 Task: Use the formula "ISNUMBER" in spreadsheet "Project portfolio".
Action: Mouse moved to (147, 236)
Screenshot: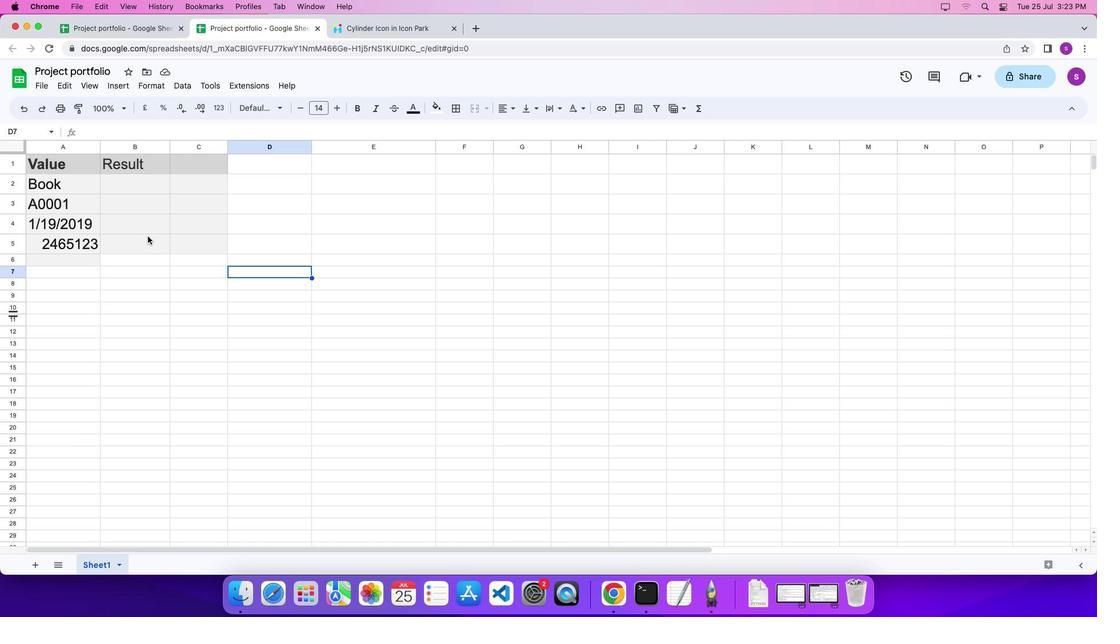 
Action: Mouse pressed left at (147, 236)
Screenshot: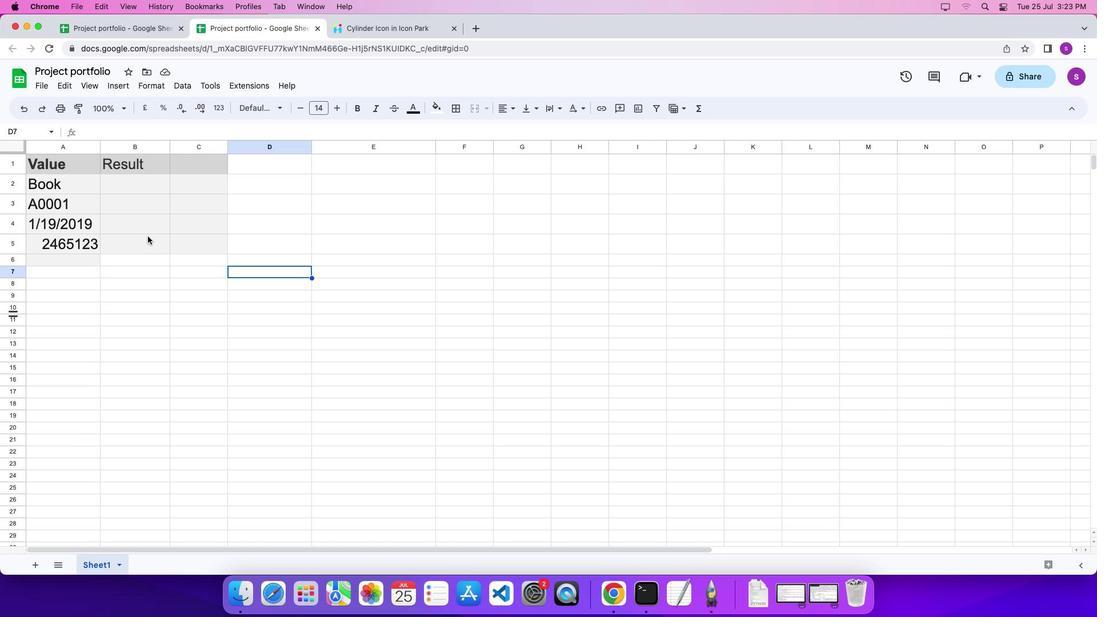 
Action: Mouse pressed left at (147, 236)
Screenshot: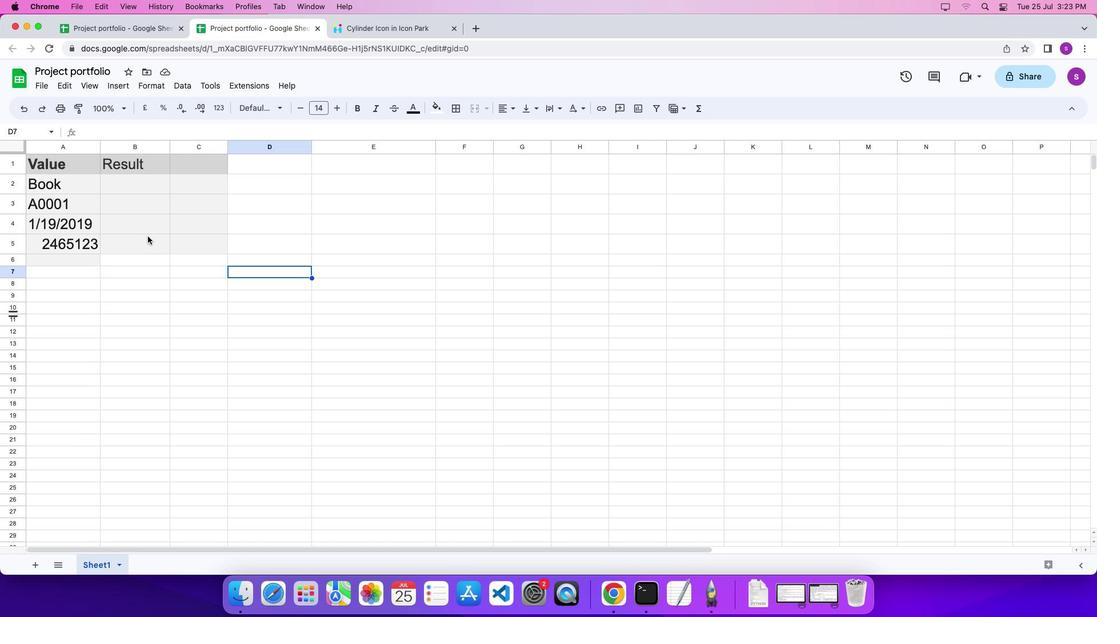 
Action: Key pressed '='
Screenshot: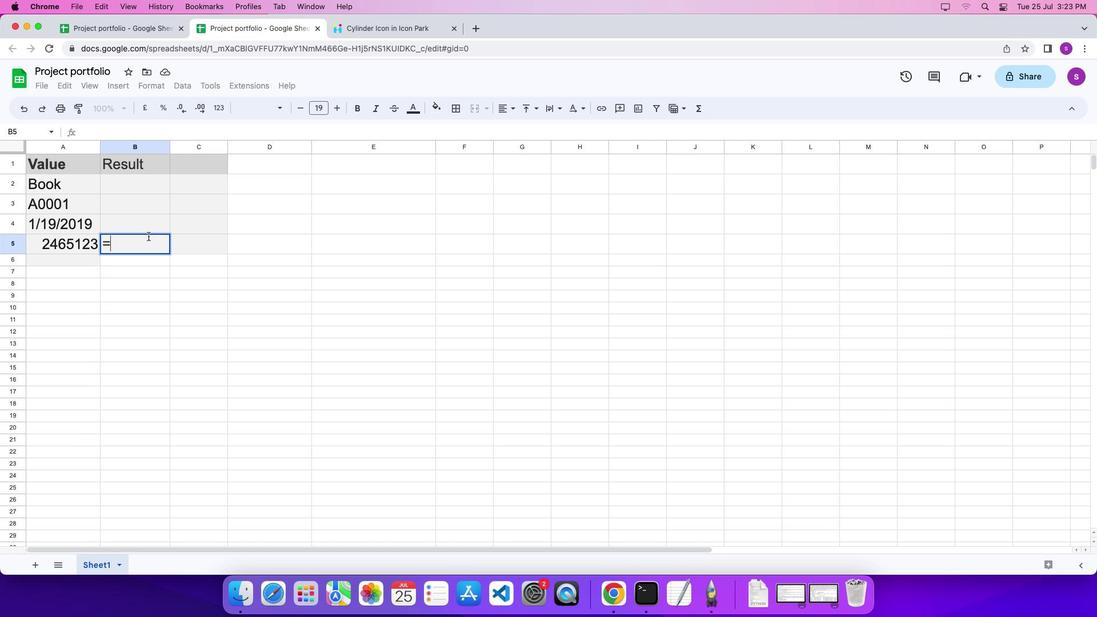 
Action: Mouse moved to (704, 111)
Screenshot: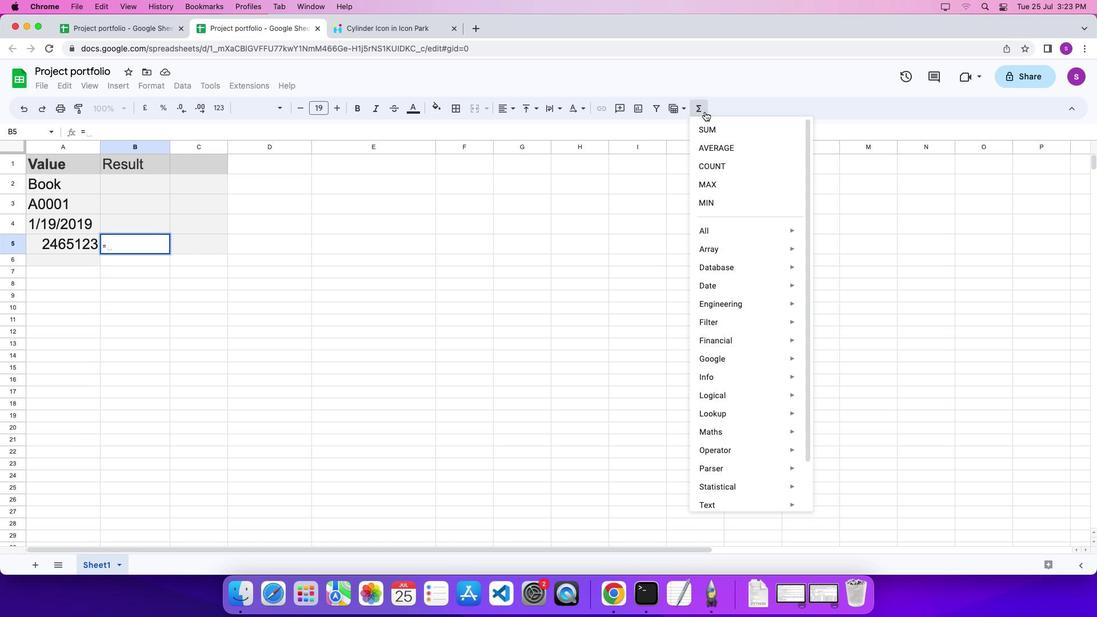 
Action: Mouse pressed left at (704, 111)
Screenshot: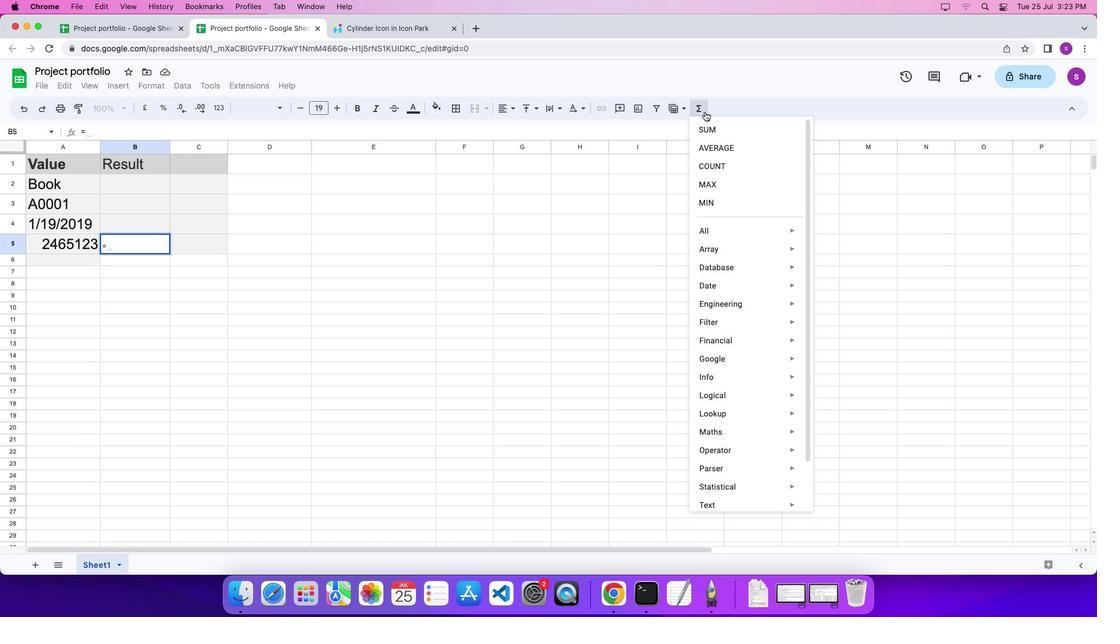 
Action: Mouse moved to (900, 522)
Screenshot: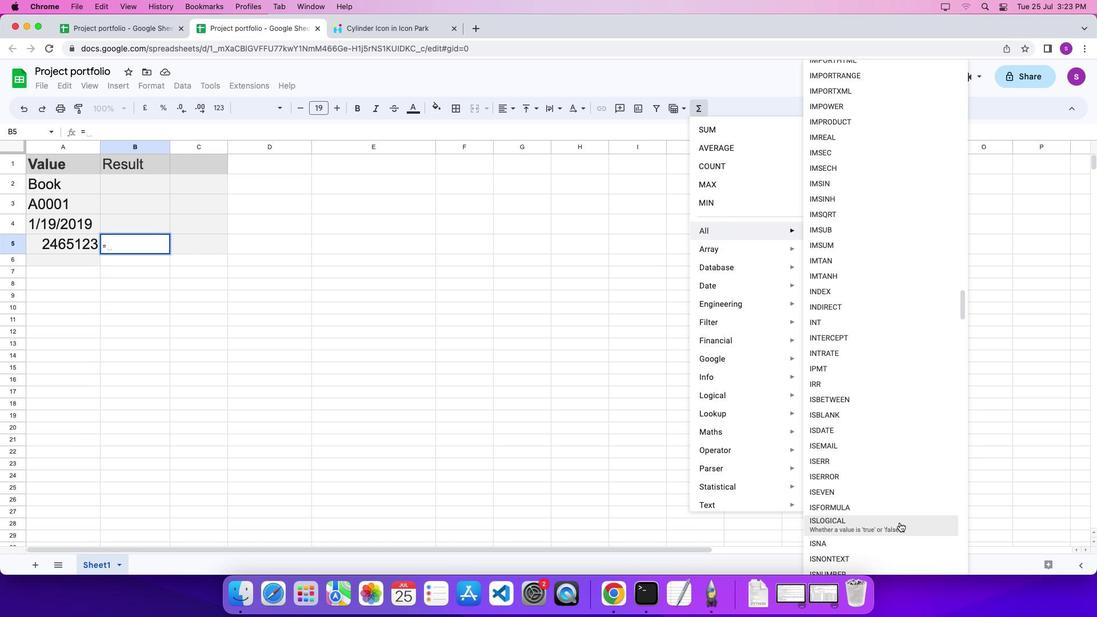 
Action: Mouse scrolled (900, 522) with delta (0, 0)
Screenshot: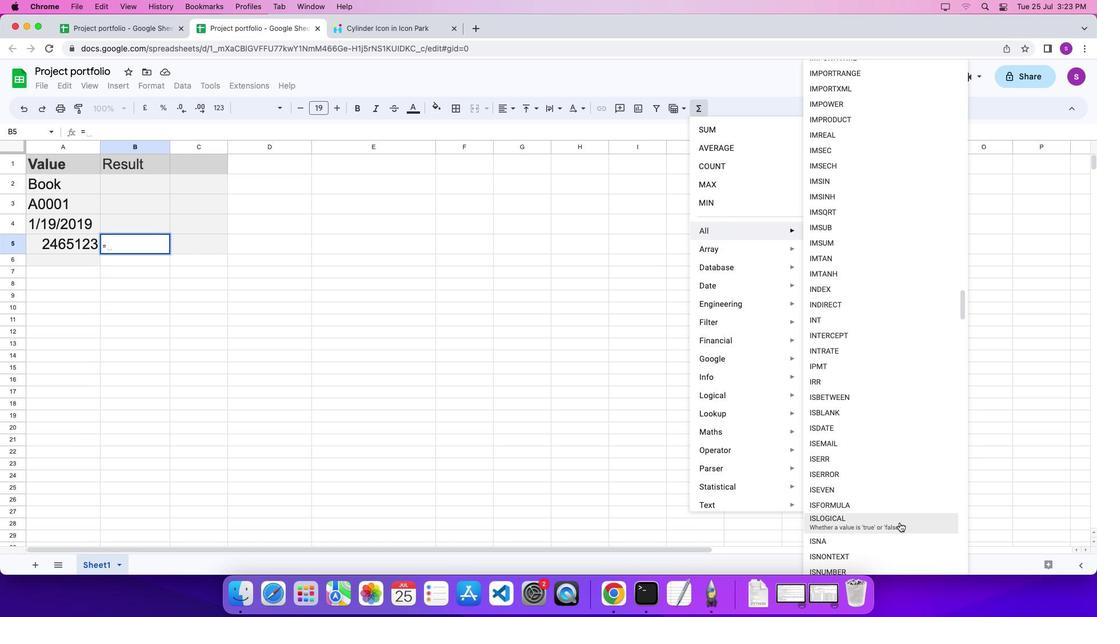 
Action: Mouse scrolled (900, 522) with delta (0, 0)
Screenshot: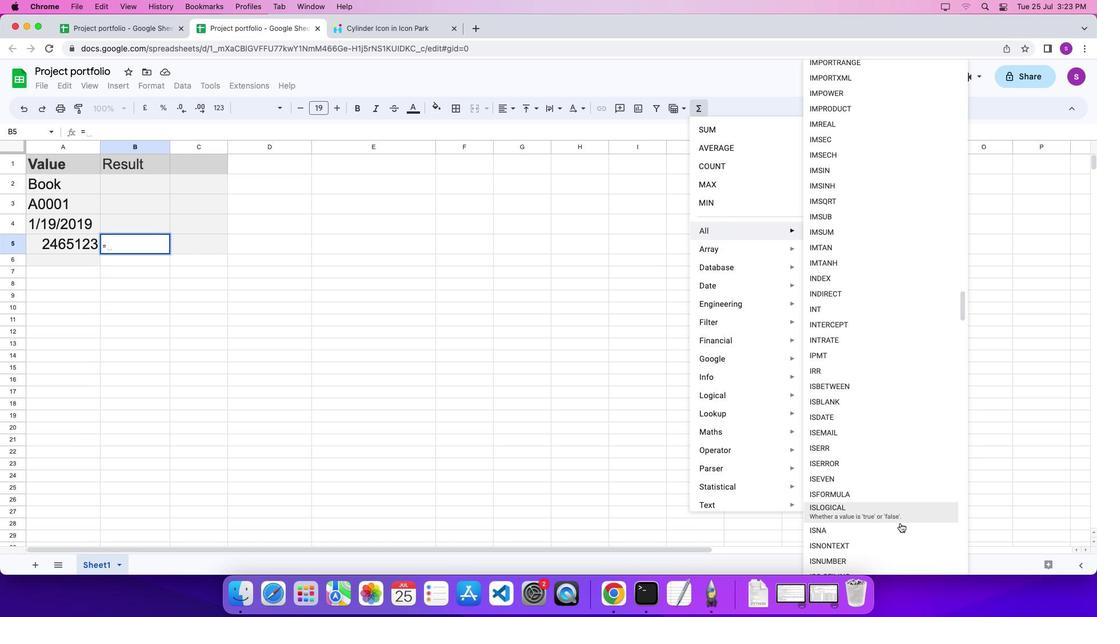 
Action: Mouse moved to (900, 523)
Screenshot: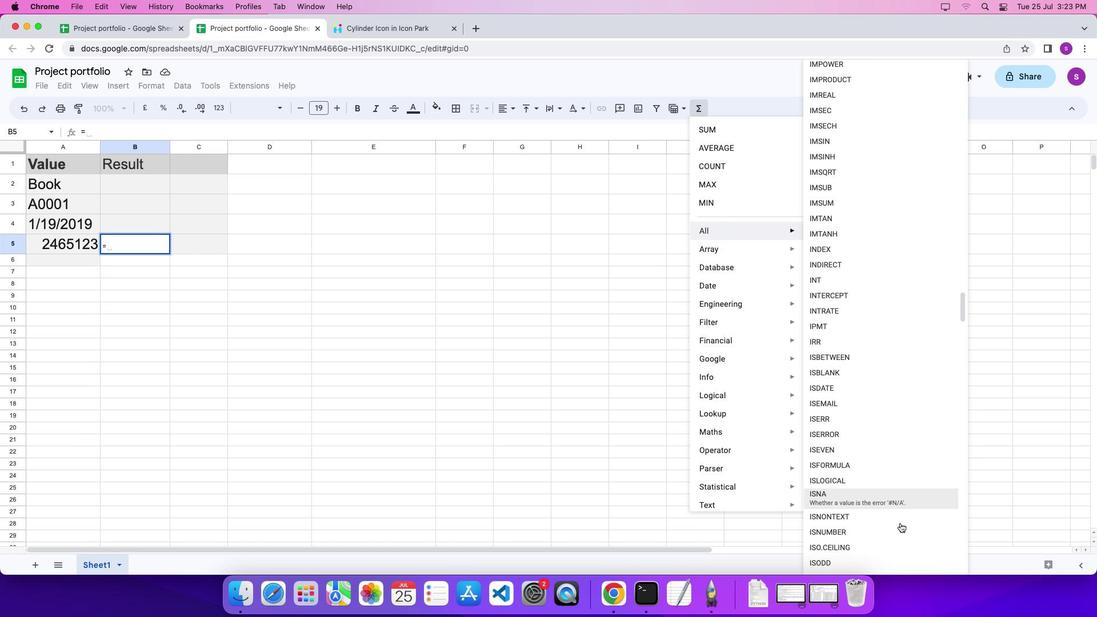 
Action: Mouse scrolled (900, 523) with delta (0, 0)
Screenshot: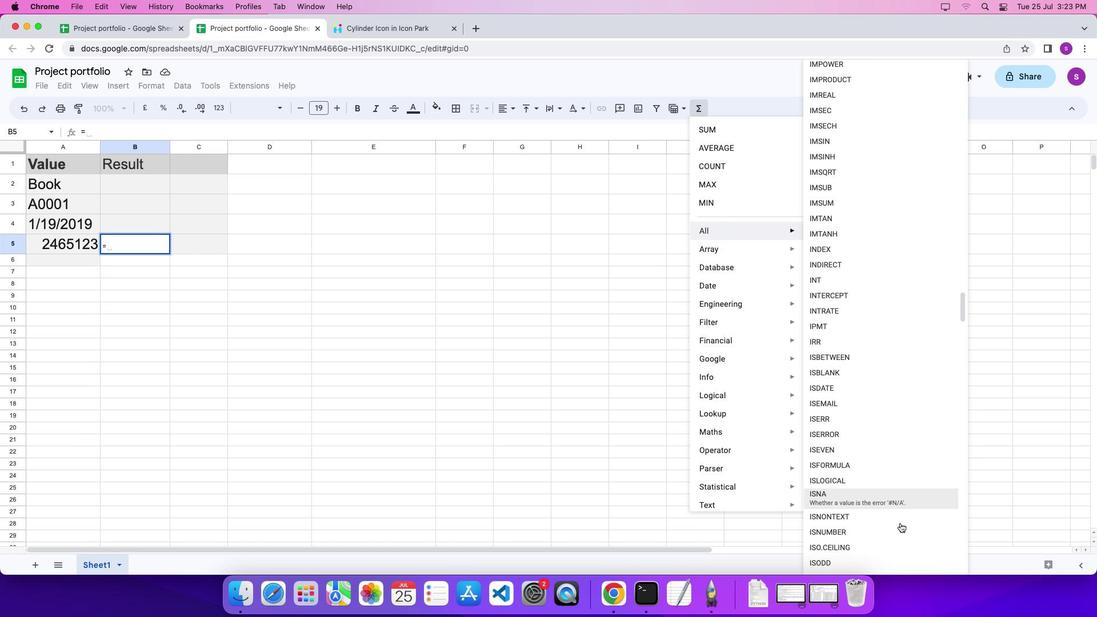 
Action: Mouse moved to (896, 499)
Screenshot: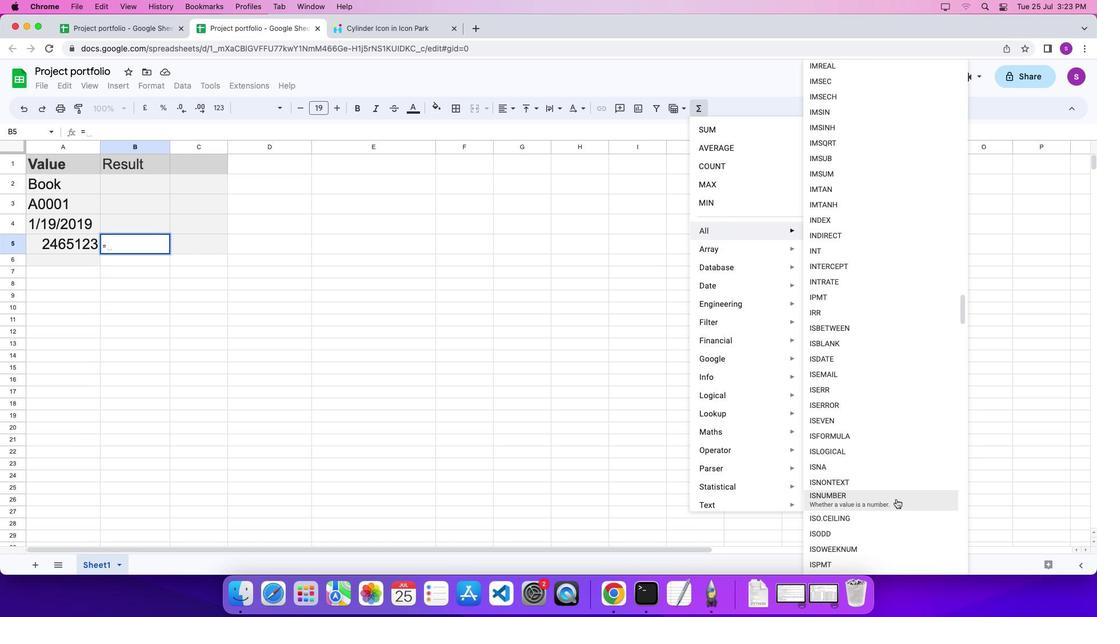 
Action: Mouse pressed left at (896, 499)
Screenshot: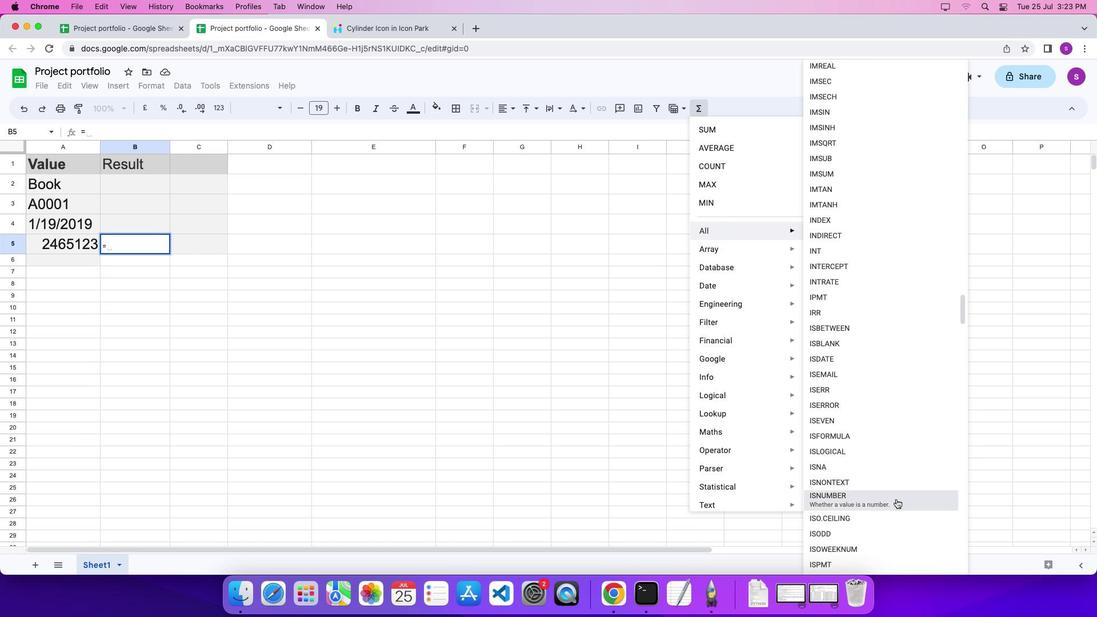 
Action: Mouse moved to (74, 244)
Screenshot: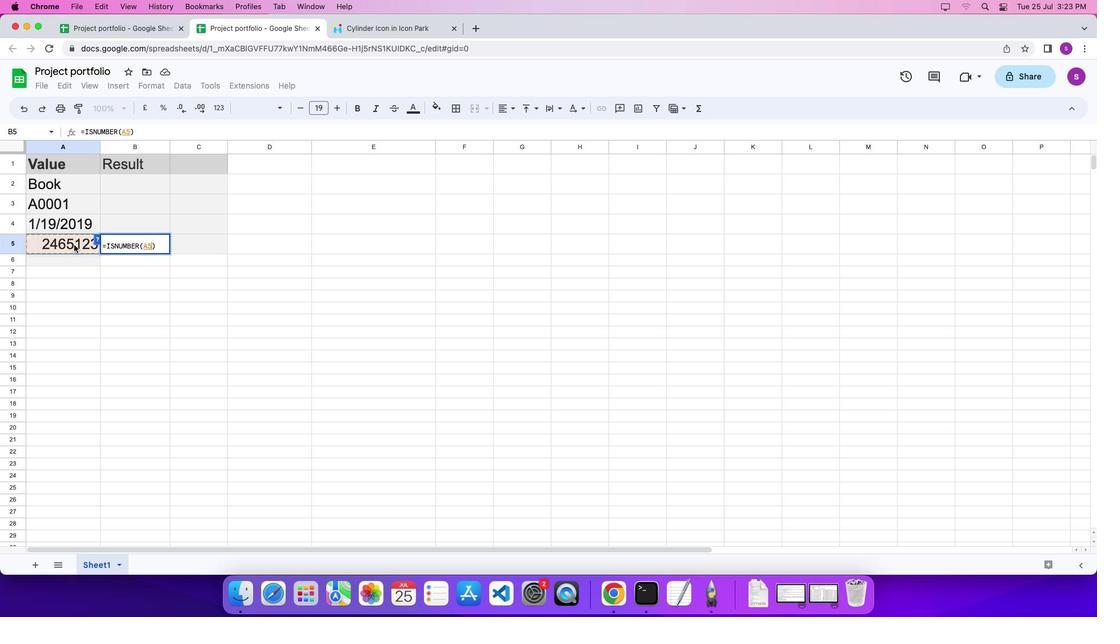 
Action: Mouse pressed left at (74, 244)
Screenshot: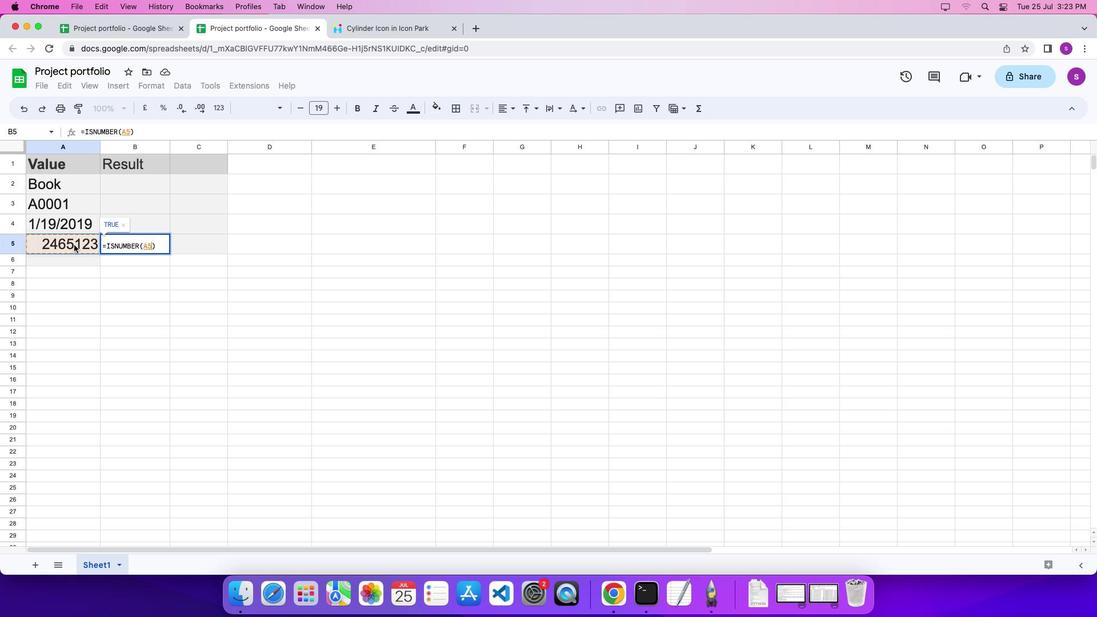 
Action: Mouse moved to (159, 281)
Screenshot: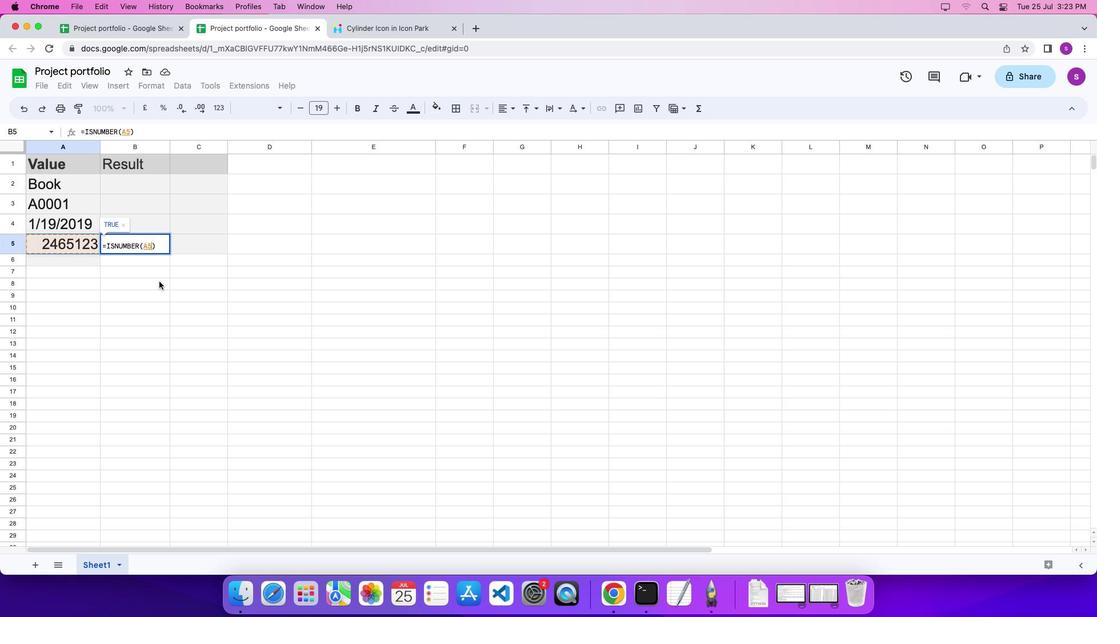 
Action: Key pressed '\x03'
Screenshot: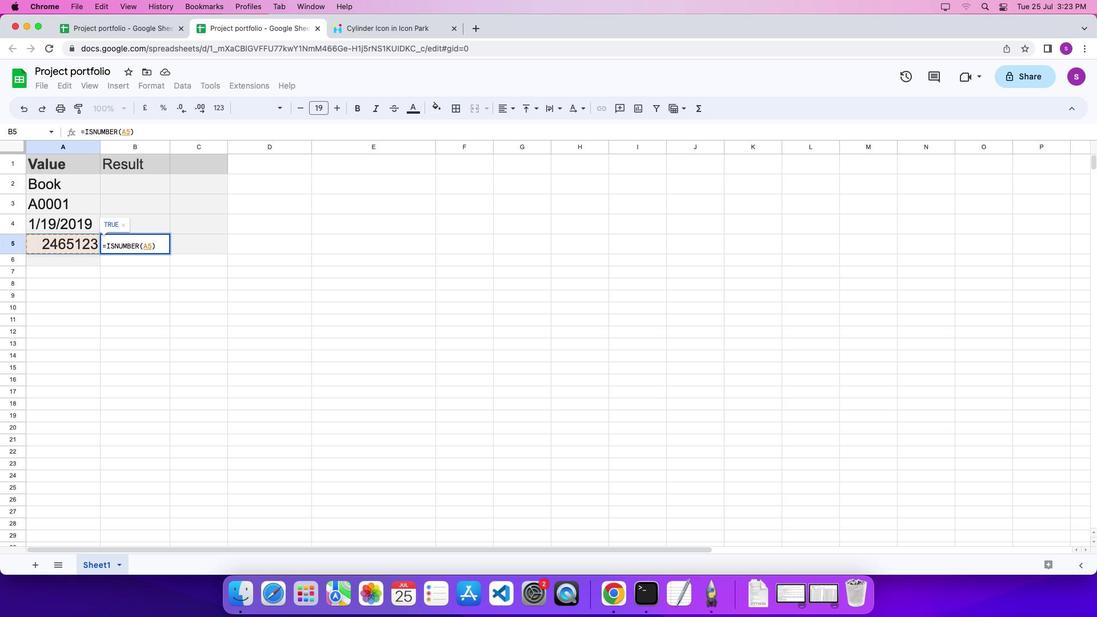 
